 Task: Set the duration of the event to 30 minutes.
Action: Mouse moved to (144, 329)
Screenshot: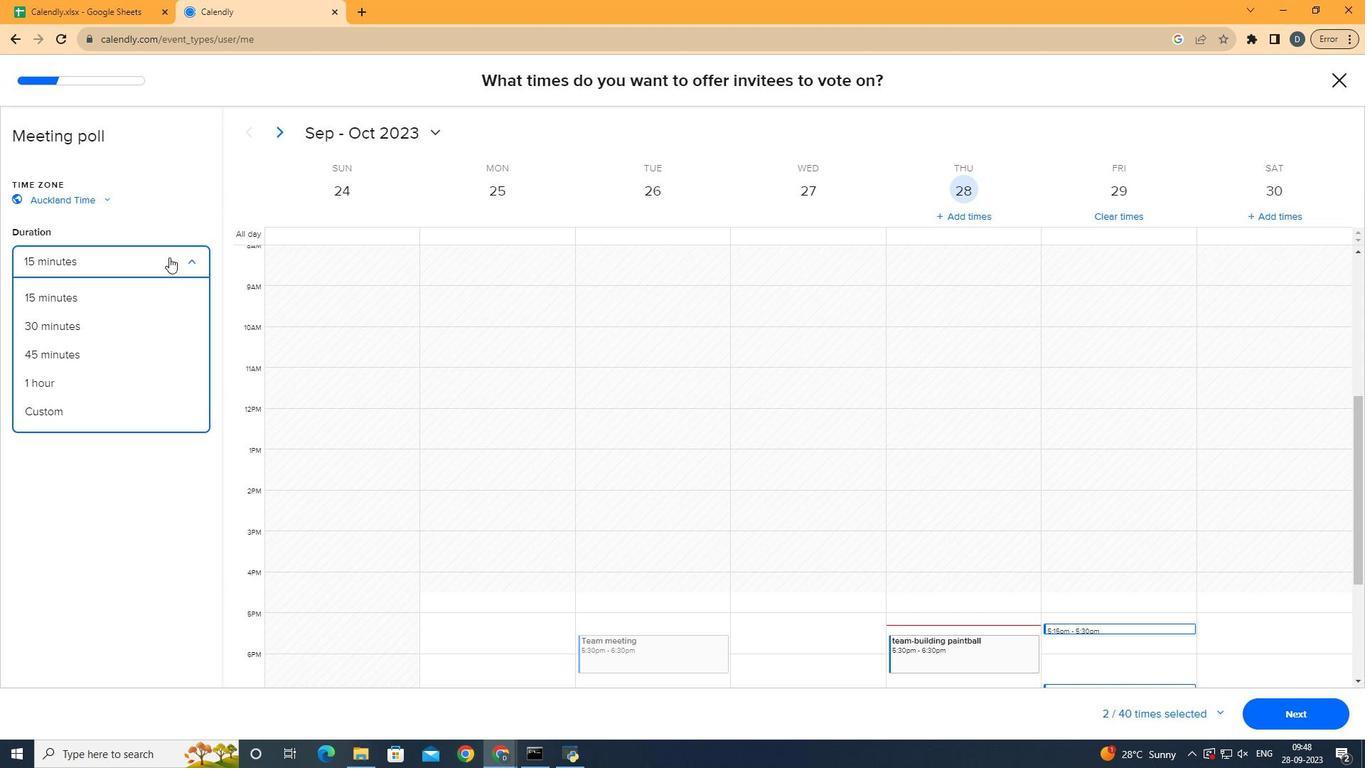 
Action: Mouse pressed left at (144, 329)
Screenshot: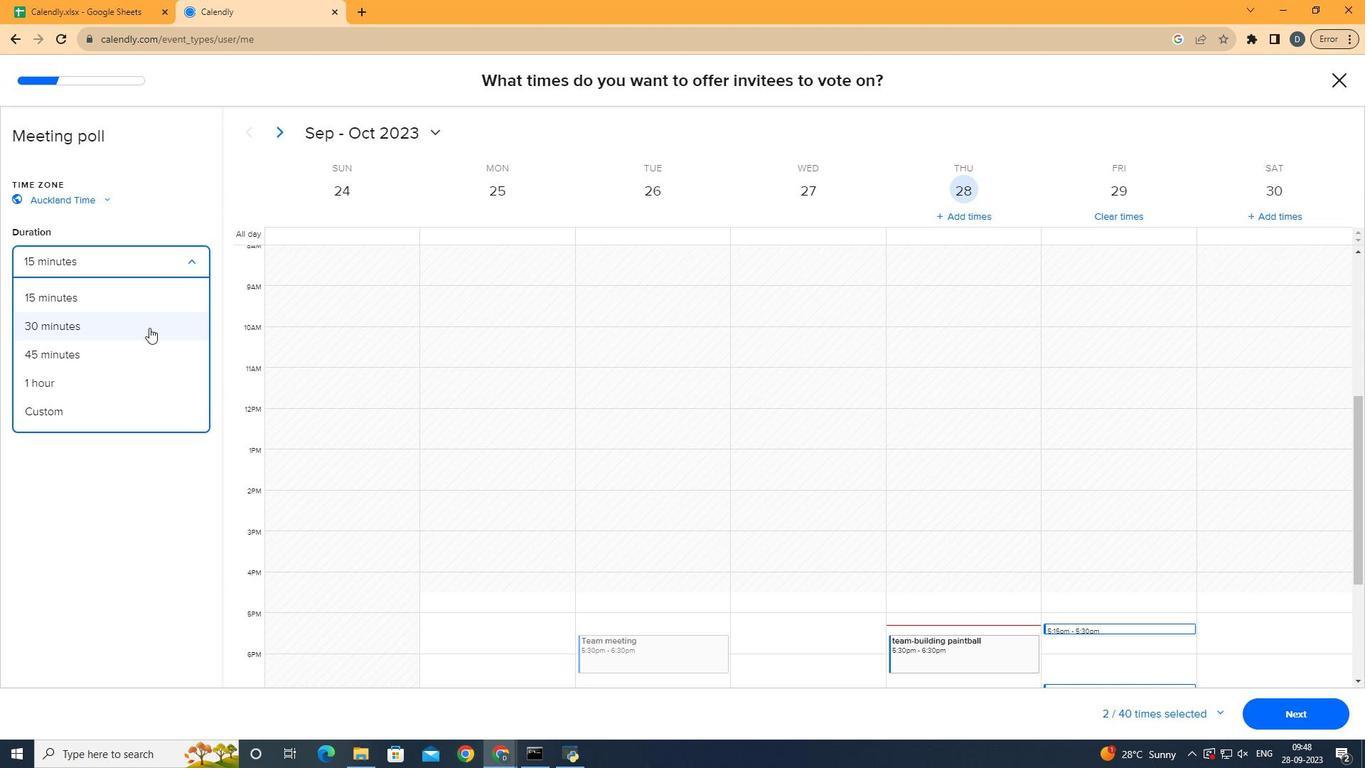 
Action: Mouse moved to (128, 472)
Screenshot: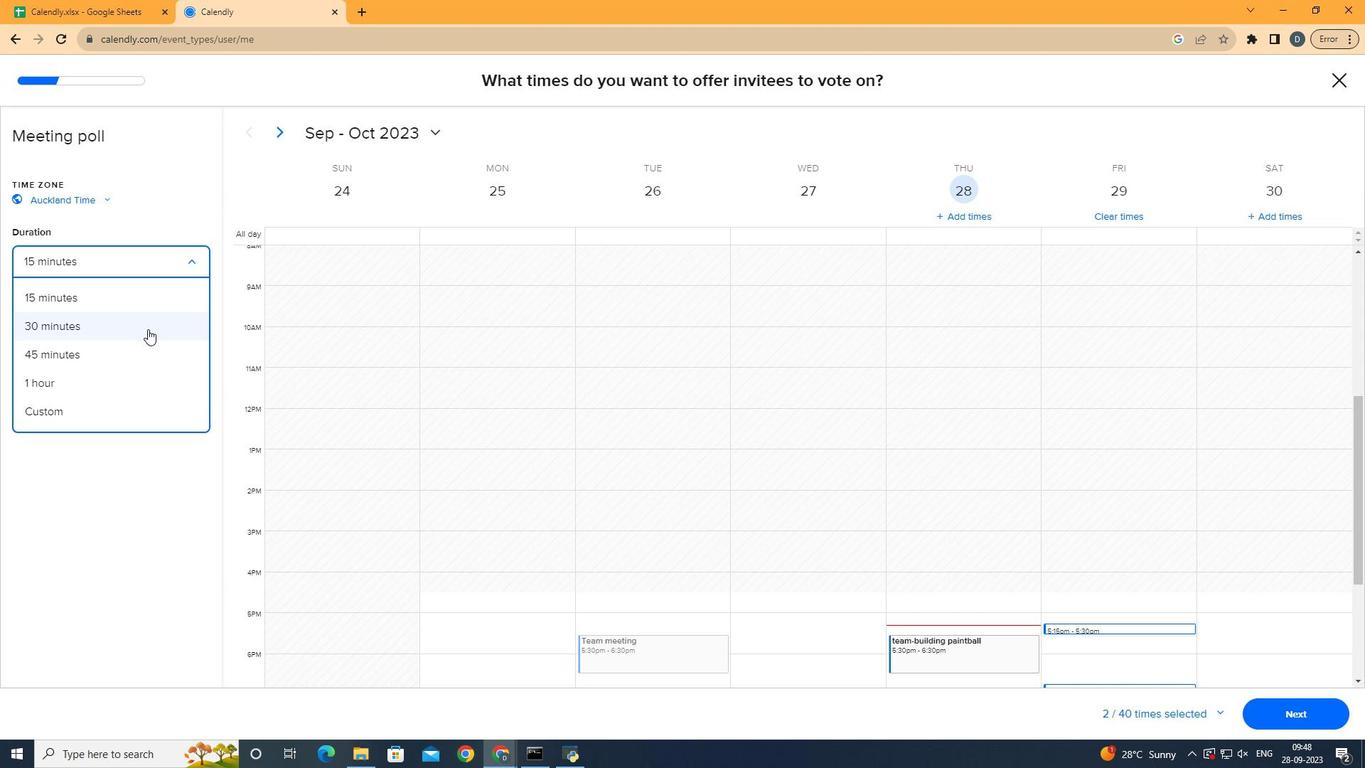 
Action: Mouse pressed left at (128, 472)
Screenshot: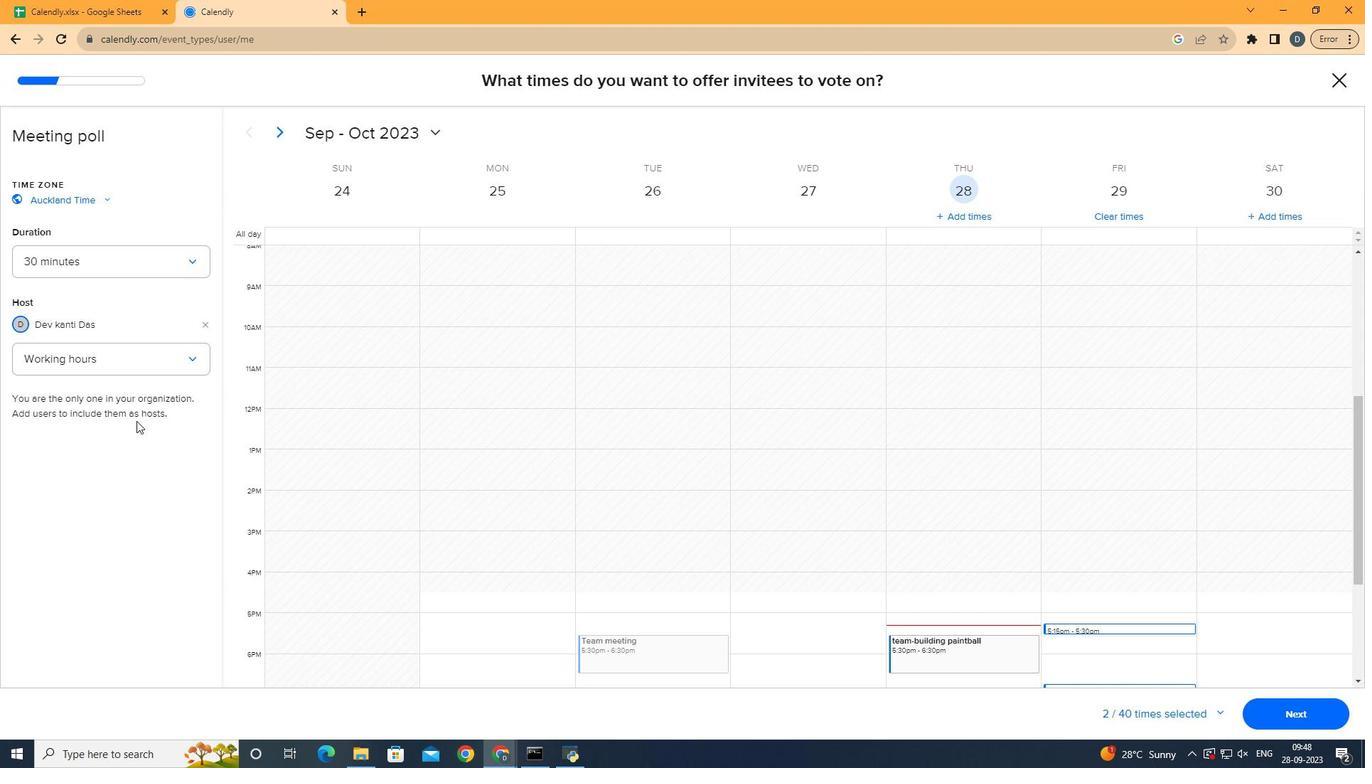 
Action: Mouse moved to (113, 754)
Screenshot: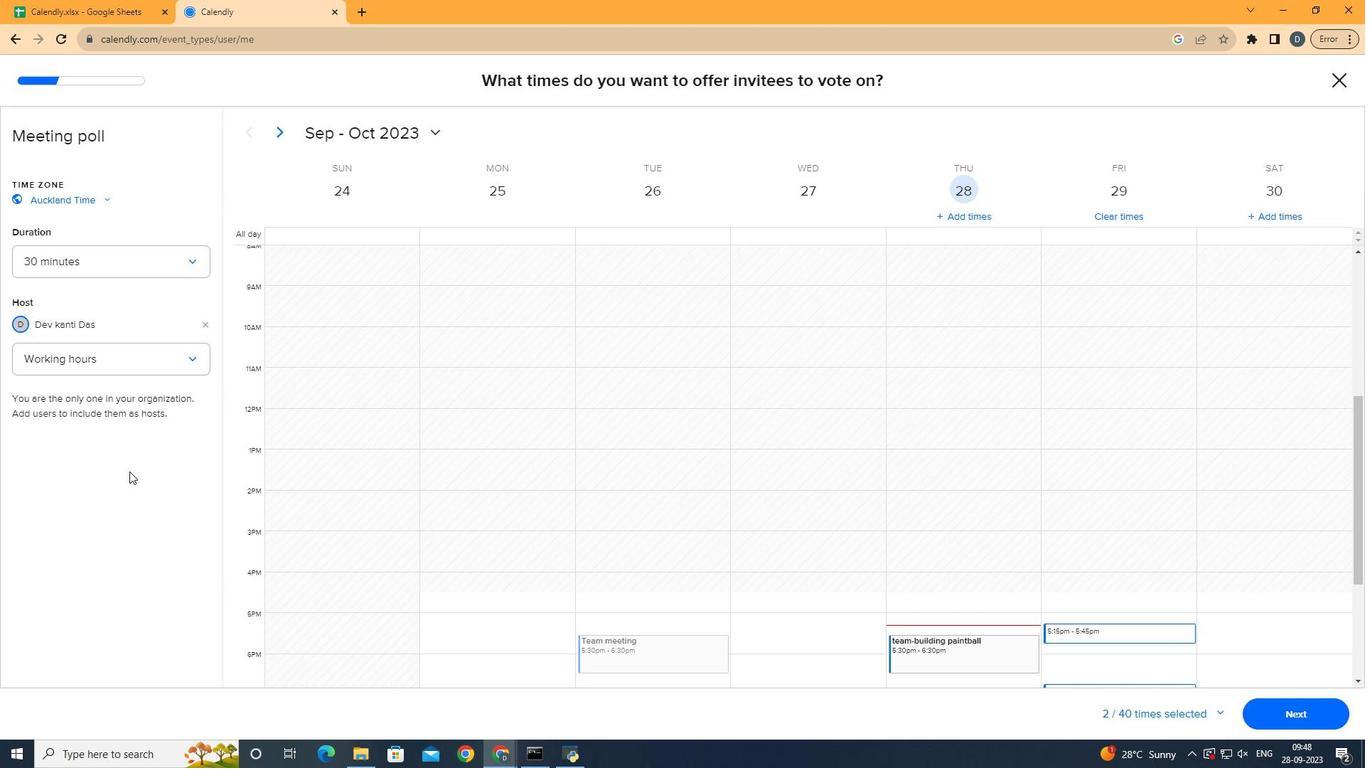 
